 Task: Edit the notes section for the contact 'Sarthak Bansal' in Outlook and add the text 'improbable guy'.
Action: Mouse moved to (22, 88)
Screenshot: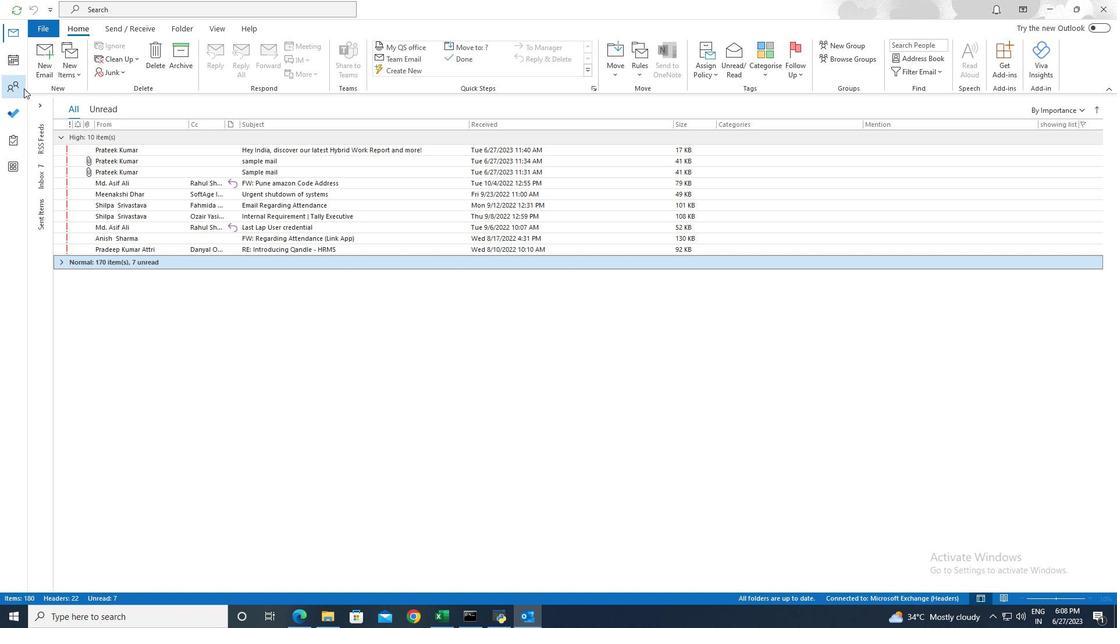 
Action: Mouse pressed left at (22, 88)
Screenshot: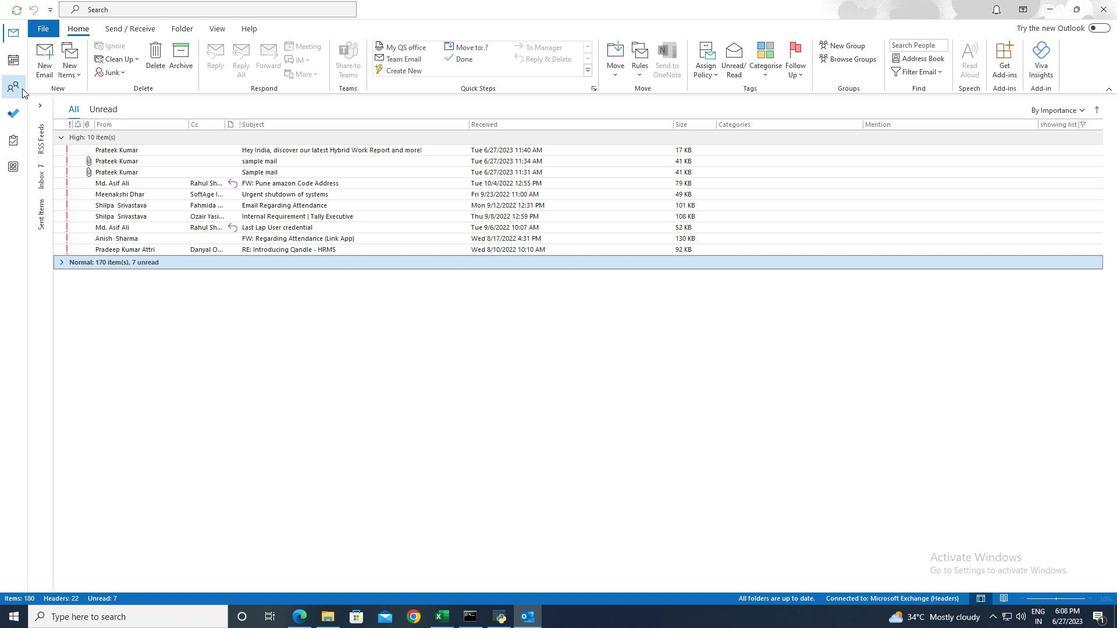 
Action: Mouse moved to (256, 8)
Screenshot: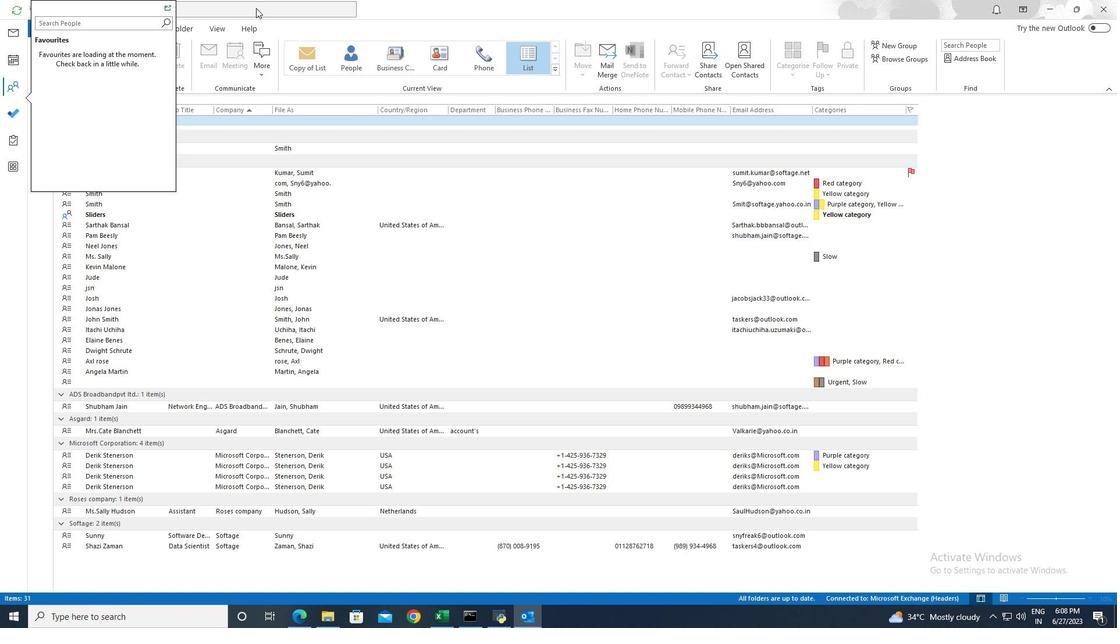 
Action: Mouse pressed left at (256, 8)
Screenshot: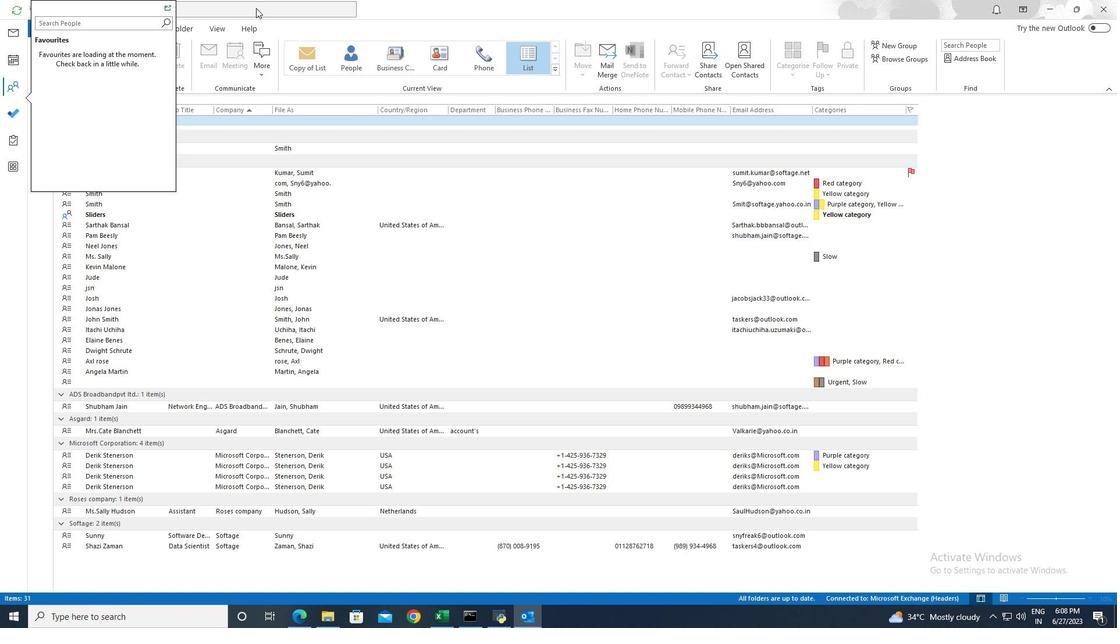 
Action: Mouse moved to (401, 9)
Screenshot: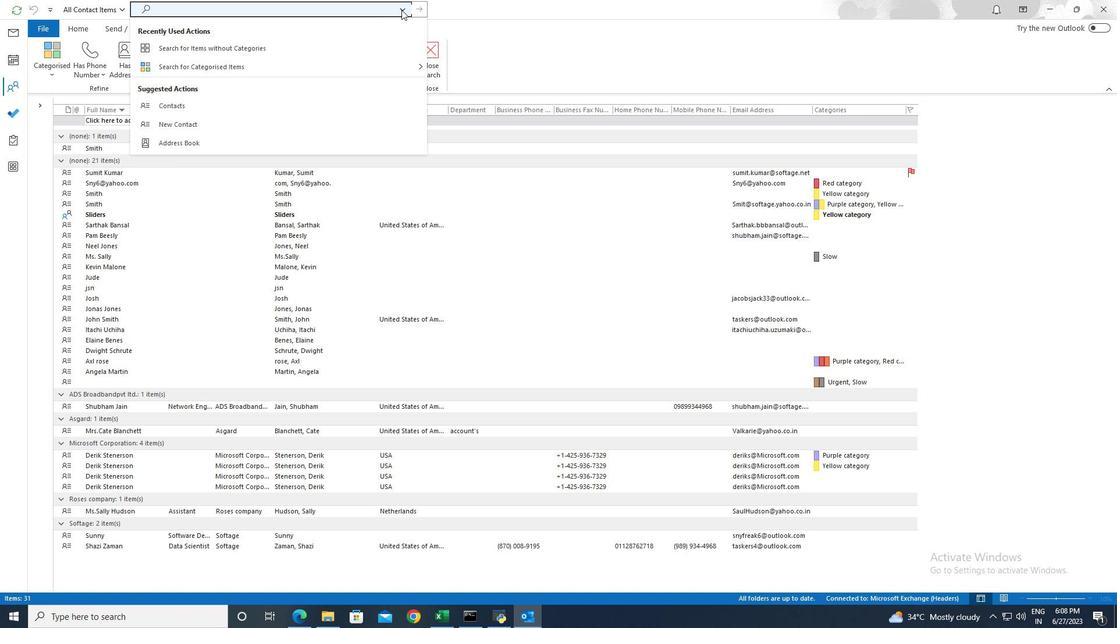 
Action: Mouse pressed left at (401, 9)
Screenshot: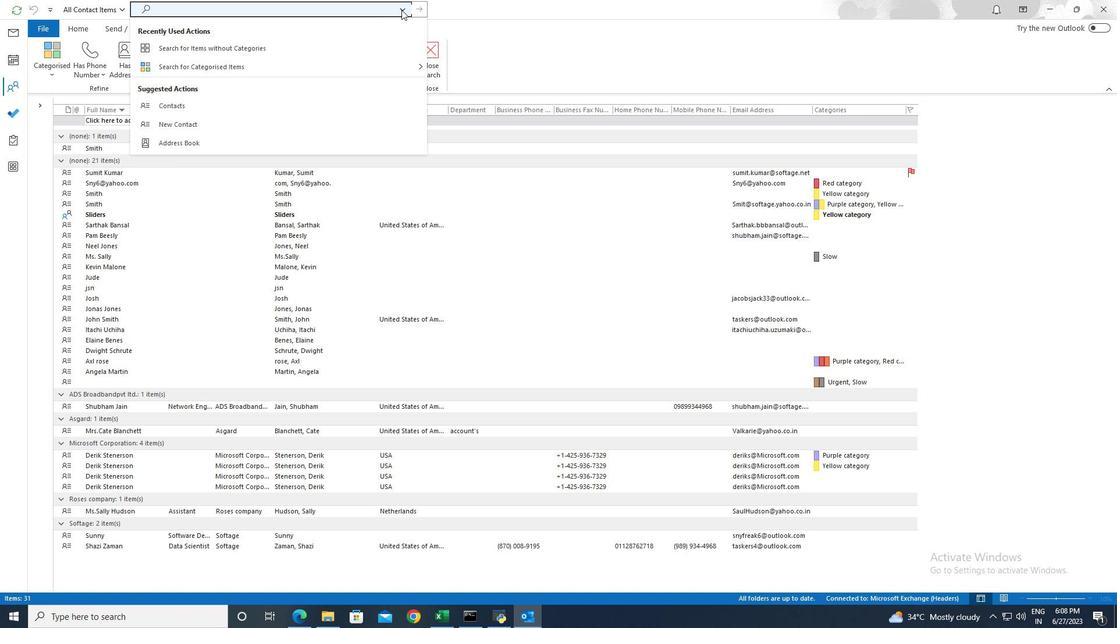
Action: Mouse moved to (192, 195)
Screenshot: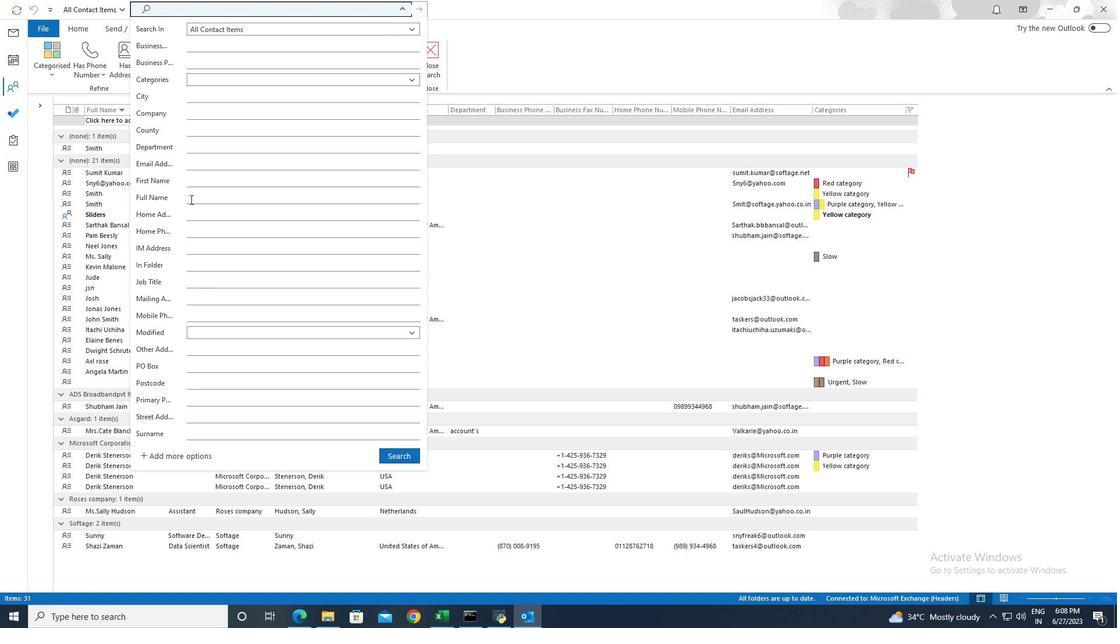 
Action: Mouse pressed left at (192, 195)
Screenshot: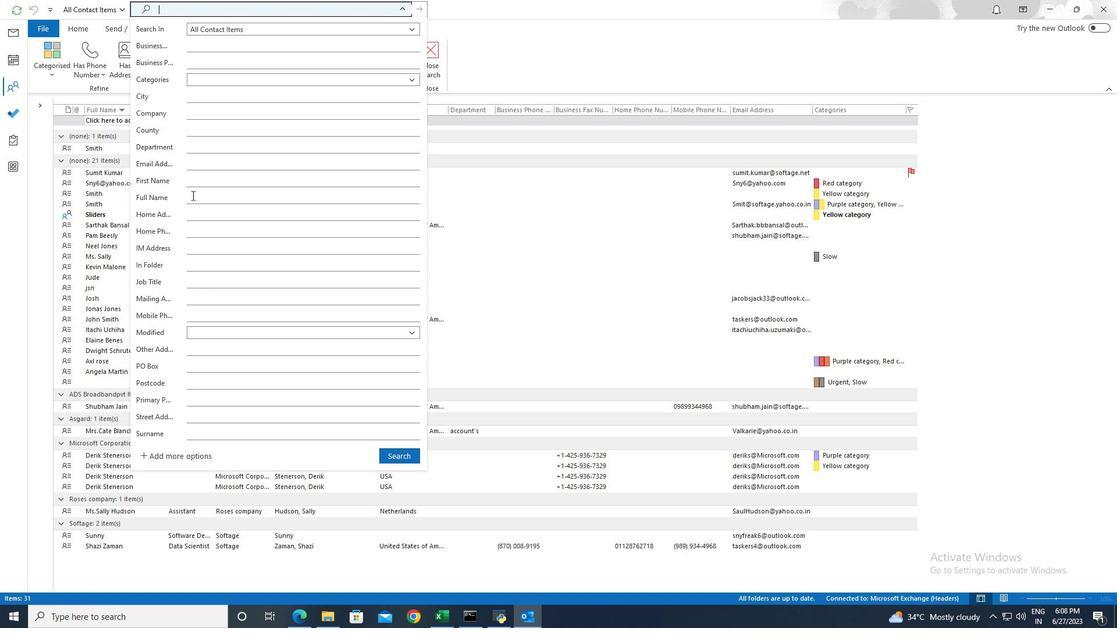 
Action: Key pressed <Key.shift>Sarthak<Key.space><Key.shift>Bansal
Screenshot: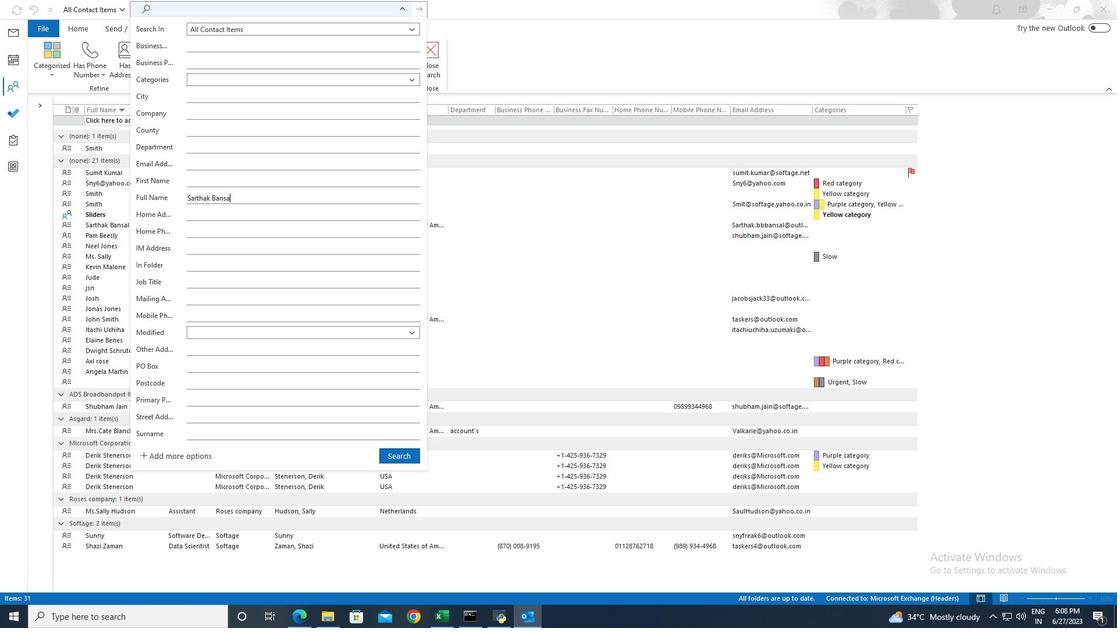 
Action: Mouse moved to (413, 454)
Screenshot: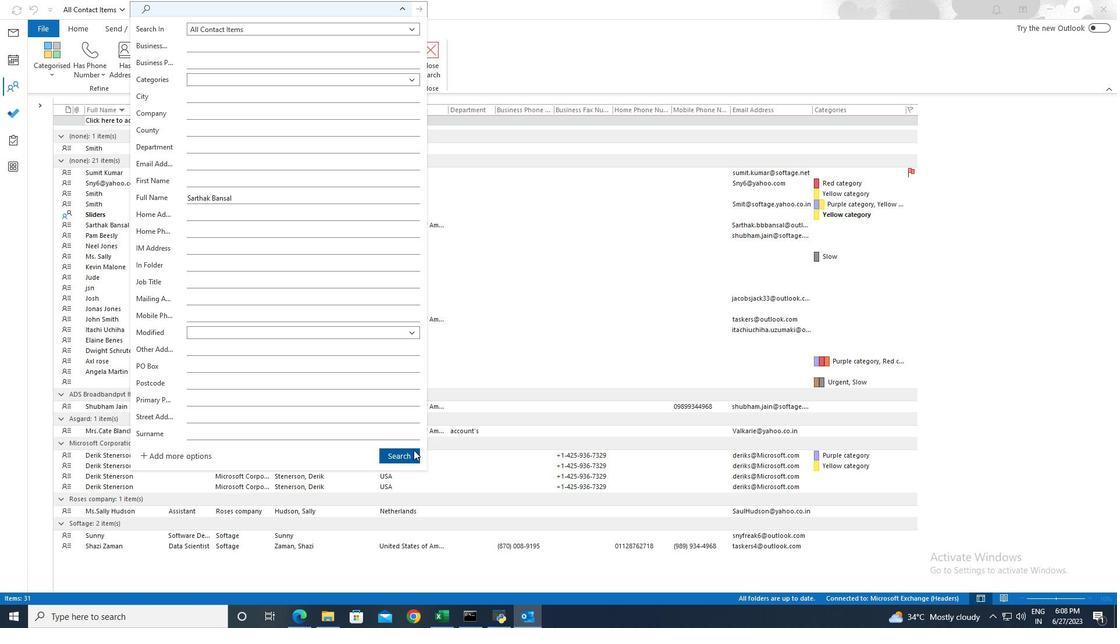 
Action: Mouse pressed left at (413, 454)
Screenshot: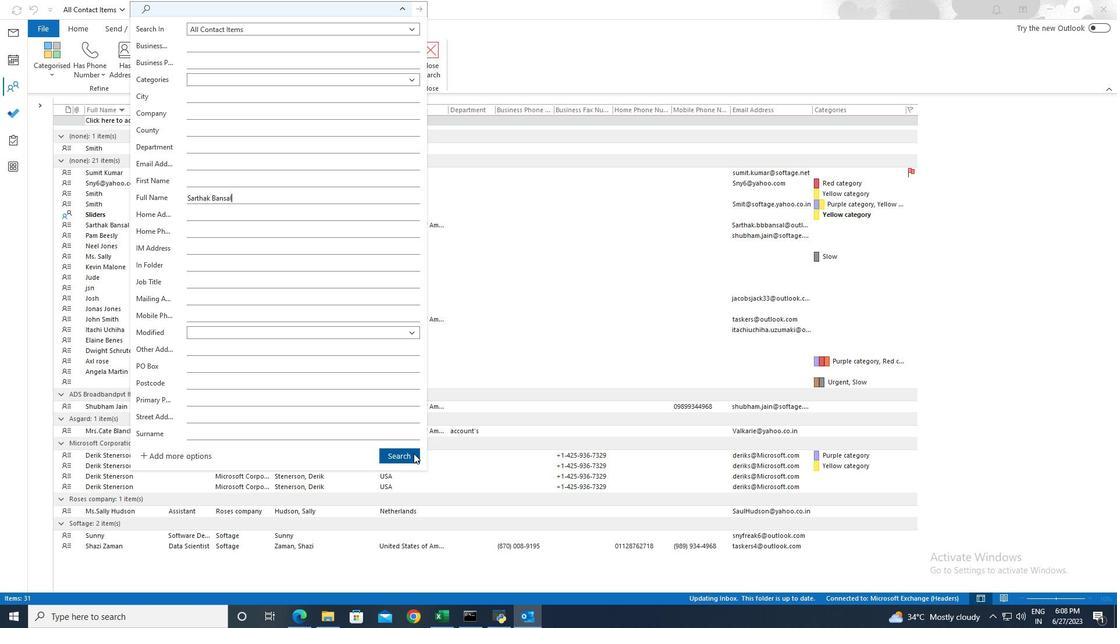 
Action: Mouse moved to (163, 129)
Screenshot: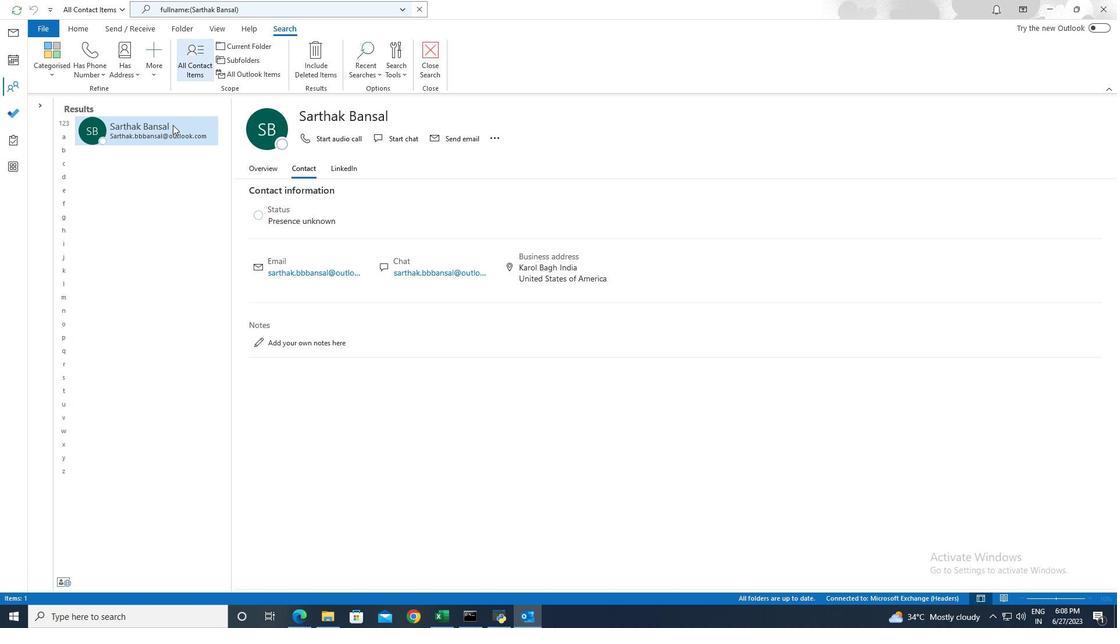 
Action: Mouse pressed left at (163, 129)
Screenshot: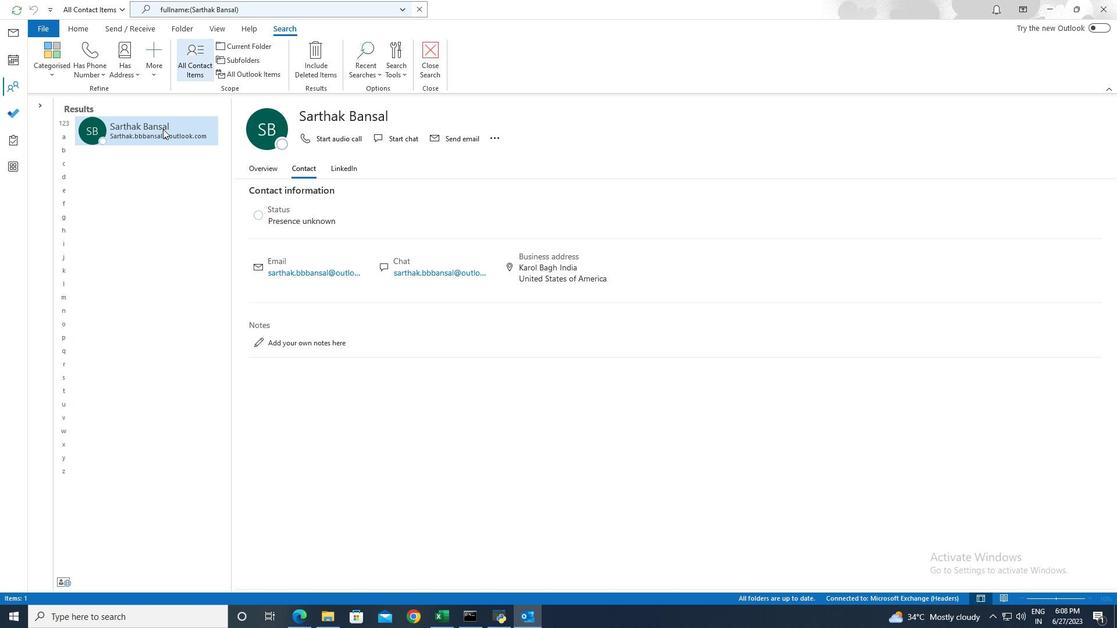 
Action: Mouse pressed left at (163, 129)
Screenshot: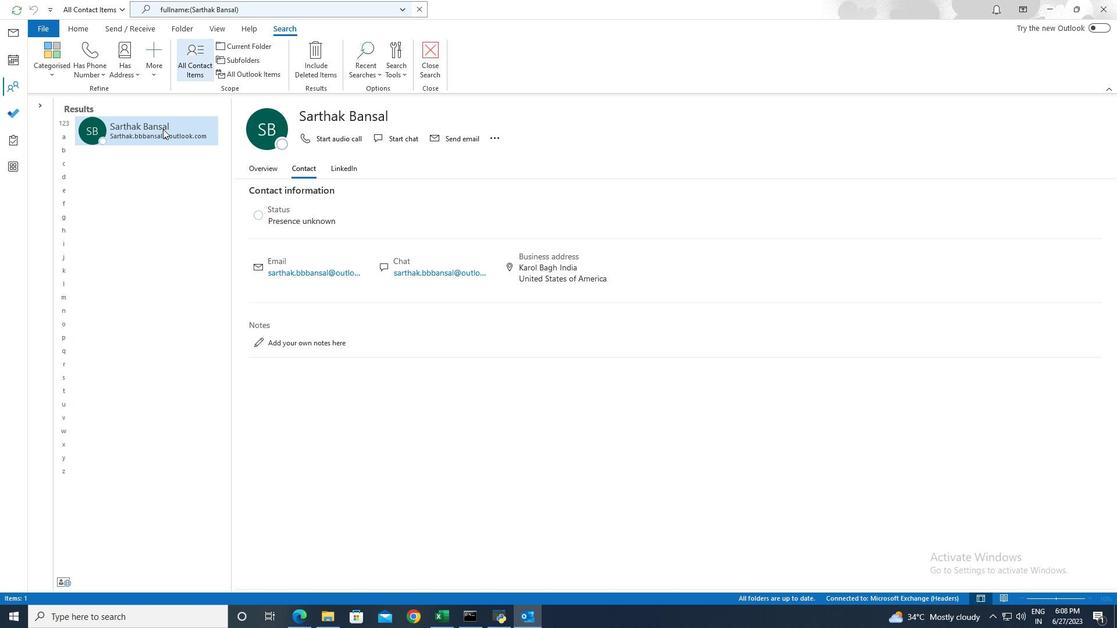 
Action: Mouse moved to (361, 291)
Screenshot: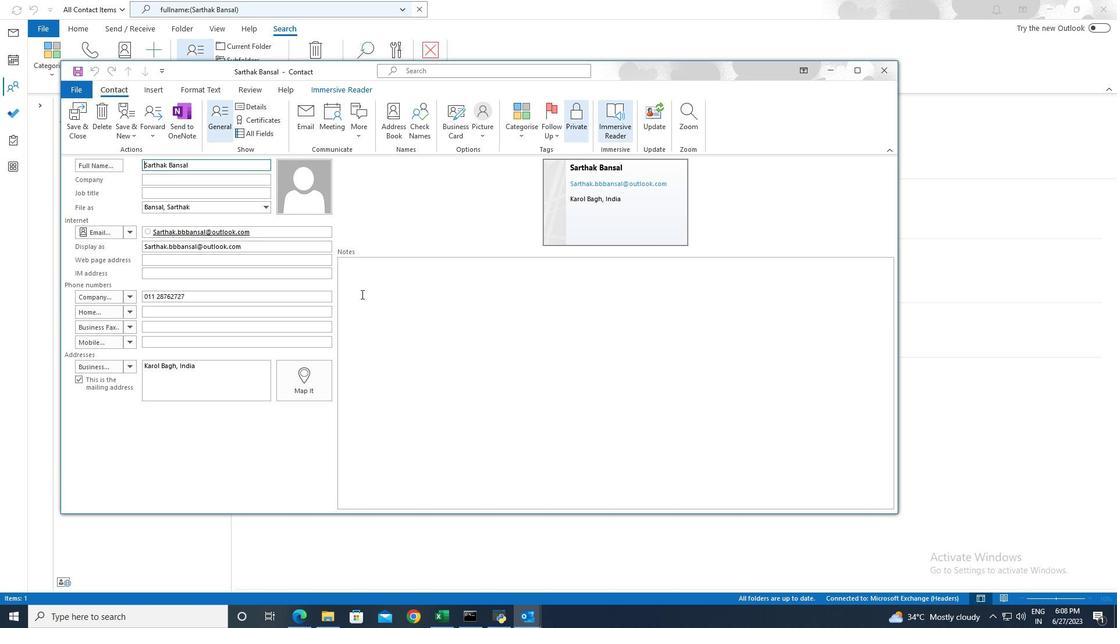 
Action: Mouse pressed left at (361, 291)
Screenshot: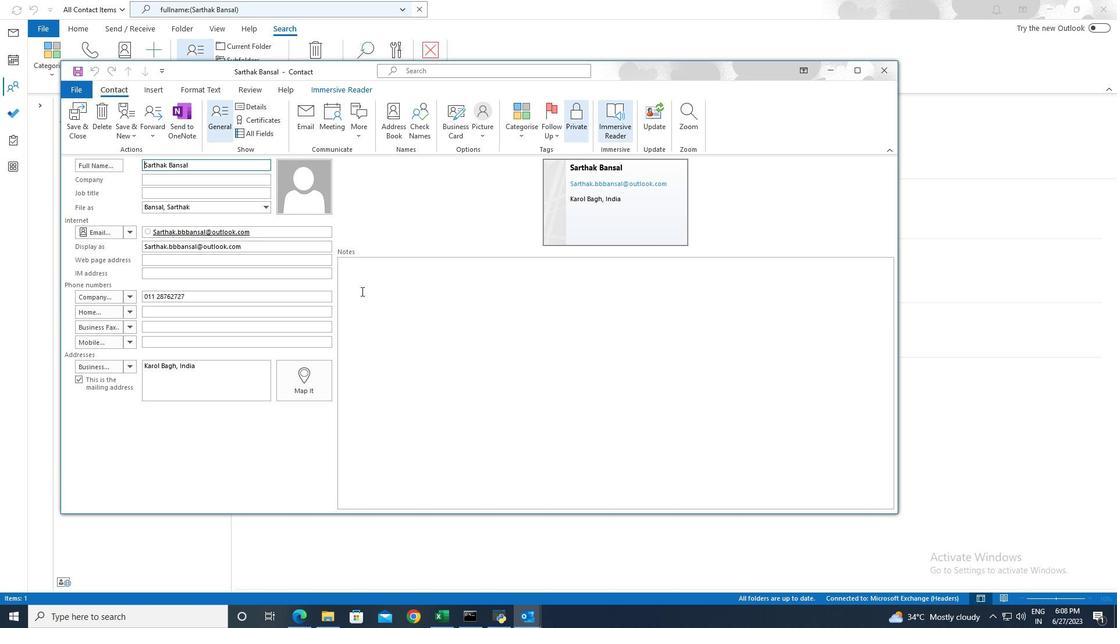 
Action: Key pressed improbable<Key.space>guy
Screenshot: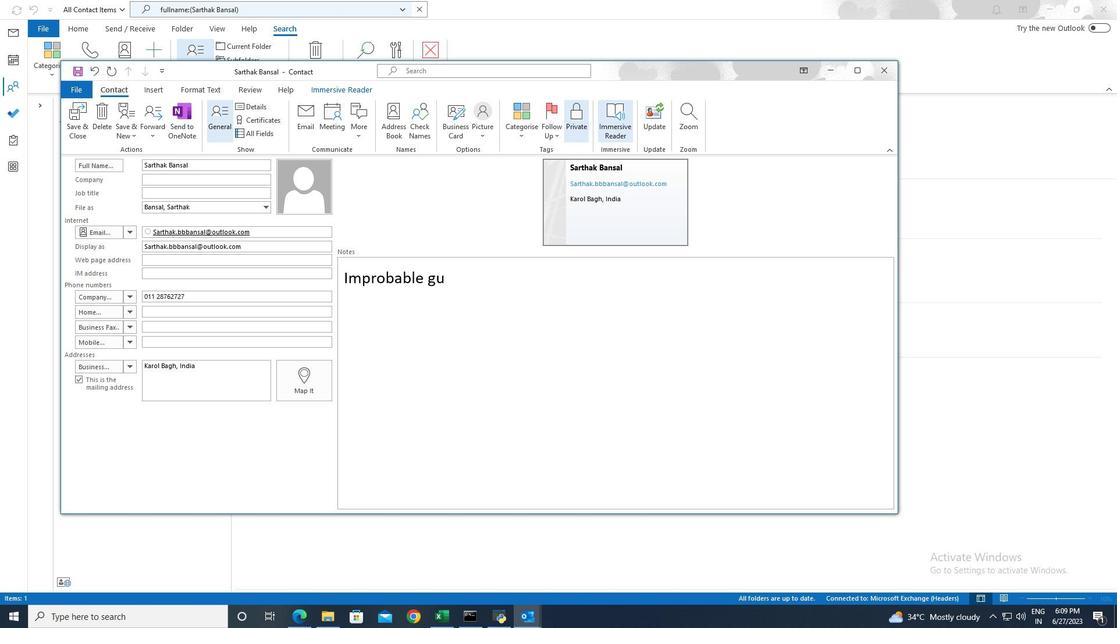 
Action: Mouse moved to (604, 128)
Screenshot: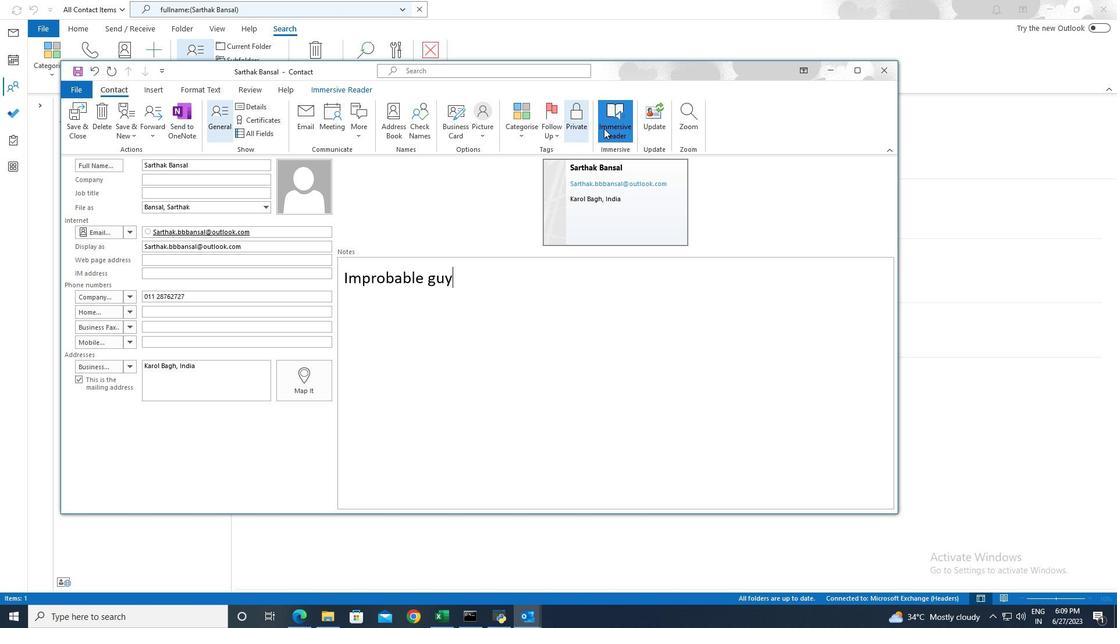 
Action: Mouse pressed left at (604, 128)
Screenshot: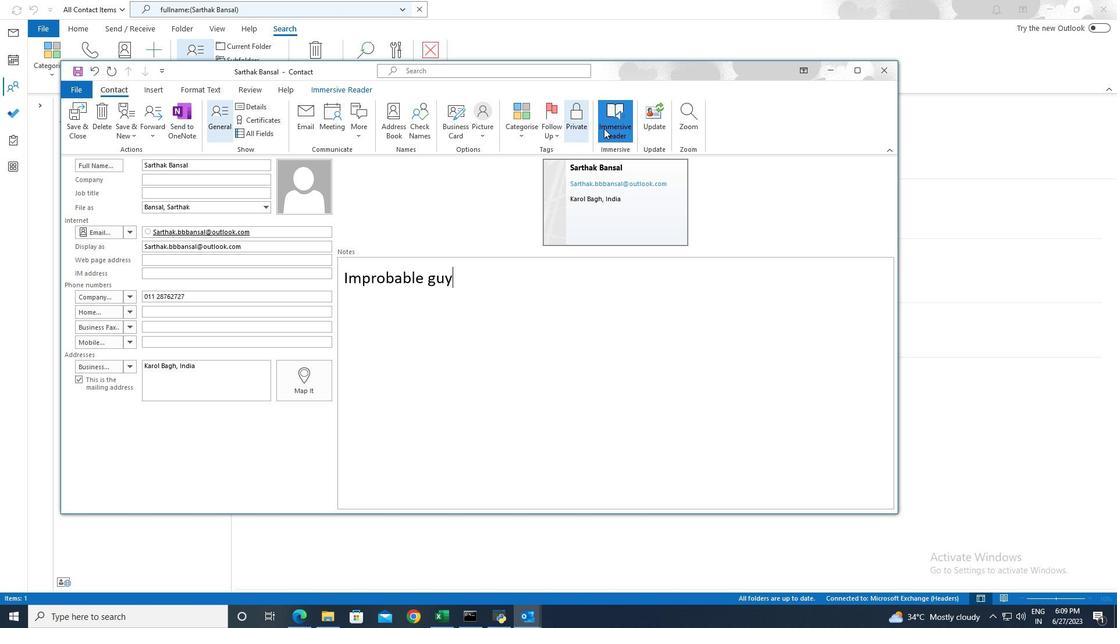 
Action: Mouse pressed left at (604, 128)
Screenshot: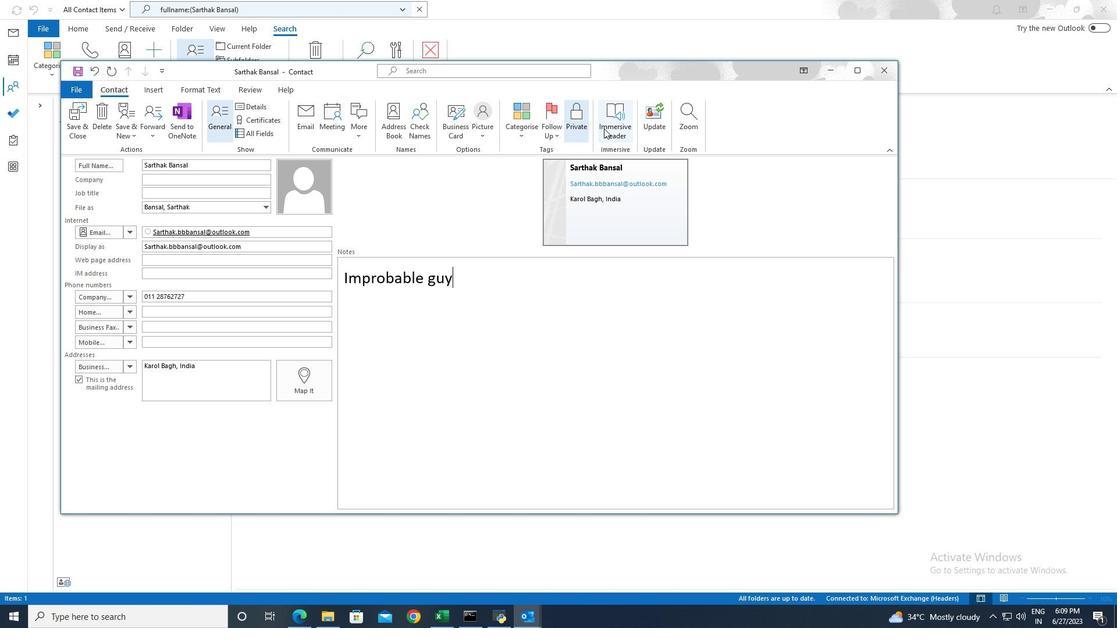 
Action: Mouse moved to (215, 127)
Screenshot: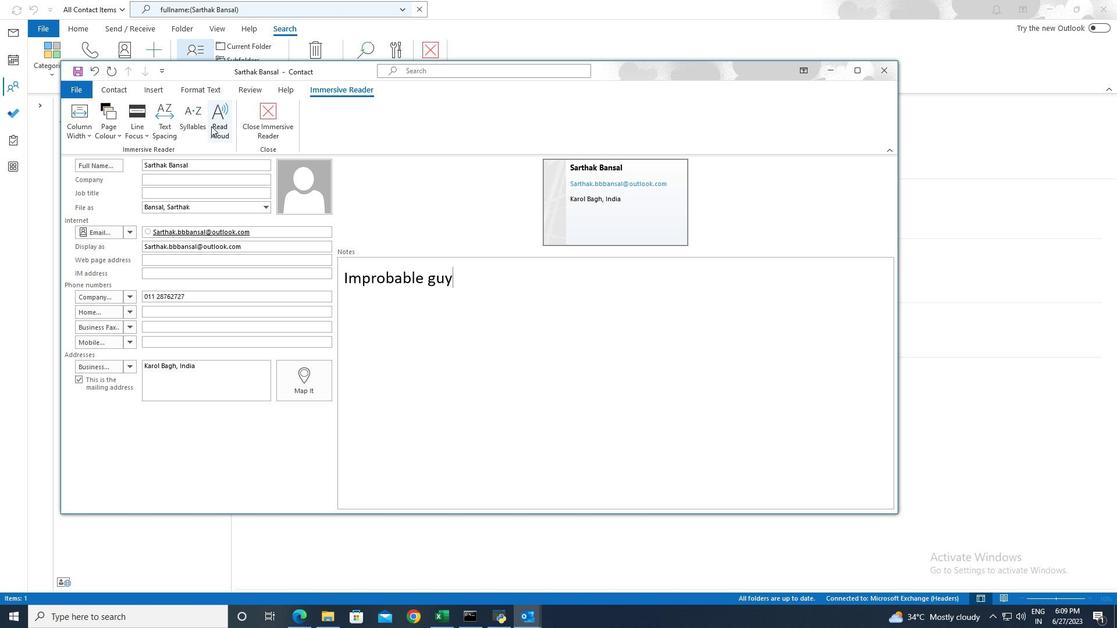 
Action: Mouse pressed left at (215, 127)
Screenshot: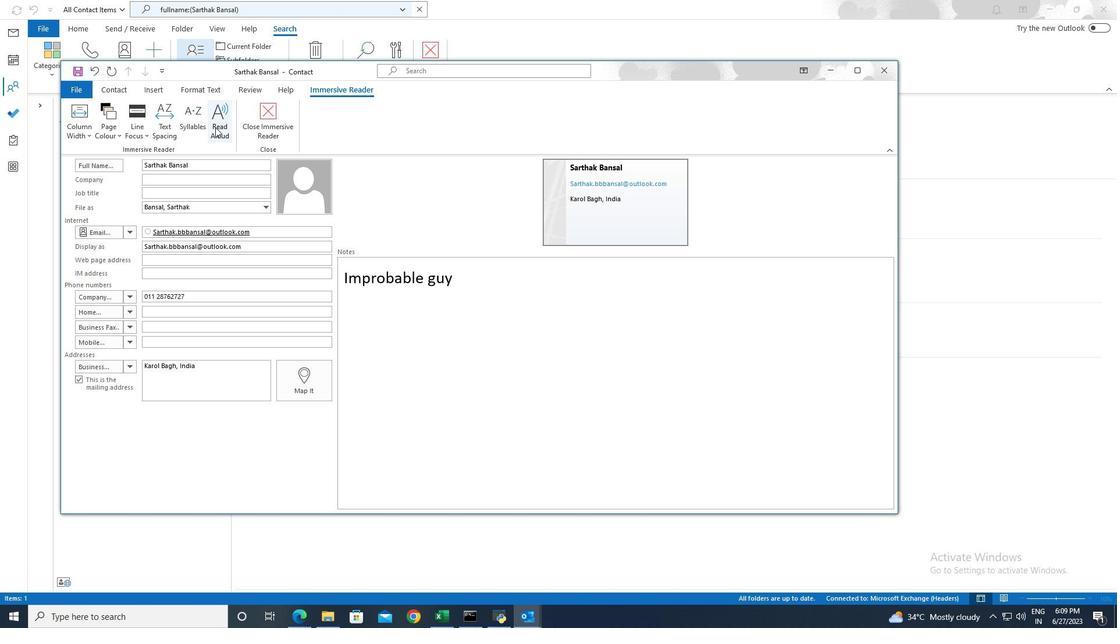 
Action: Mouse moved to (122, 93)
Screenshot: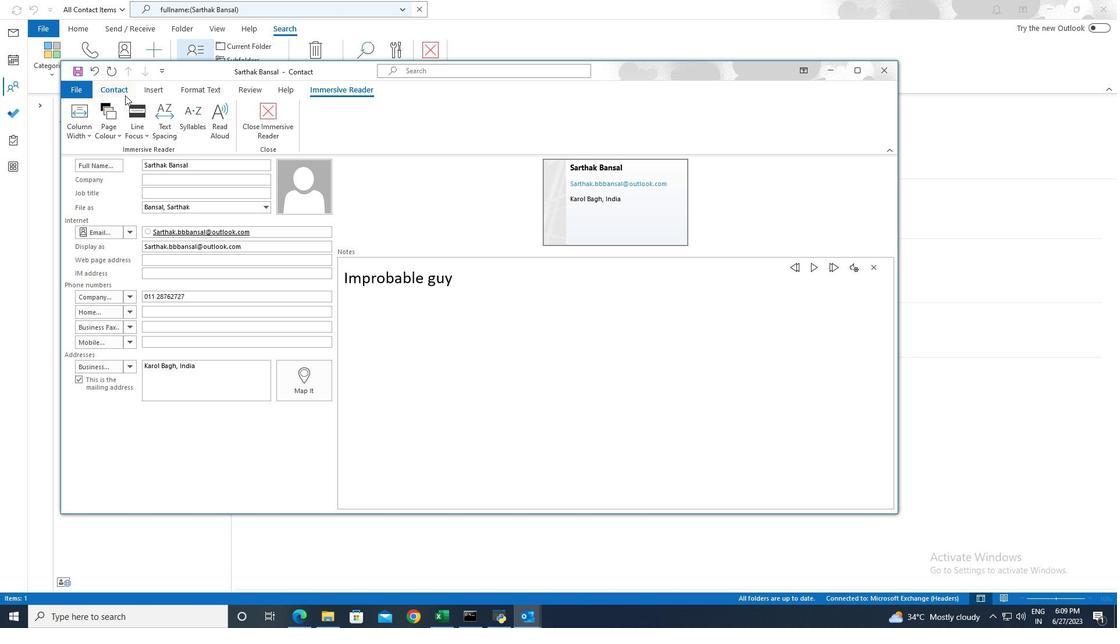 
Action: Mouse pressed left at (122, 93)
Screenshot: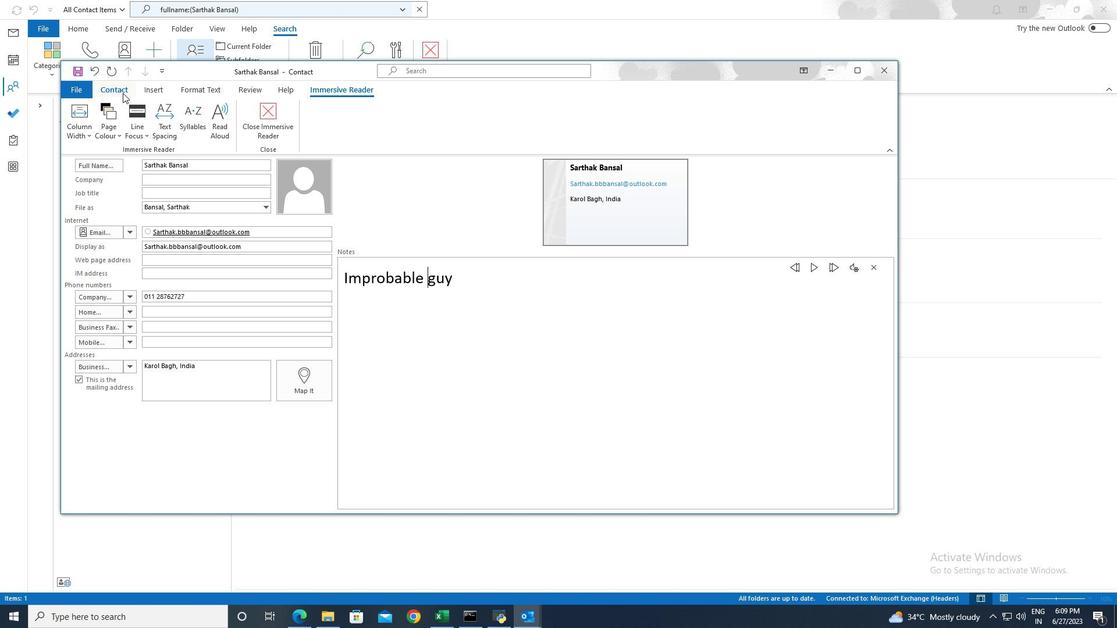 
Action: Mouse moved to (84, 115)
Screenshot: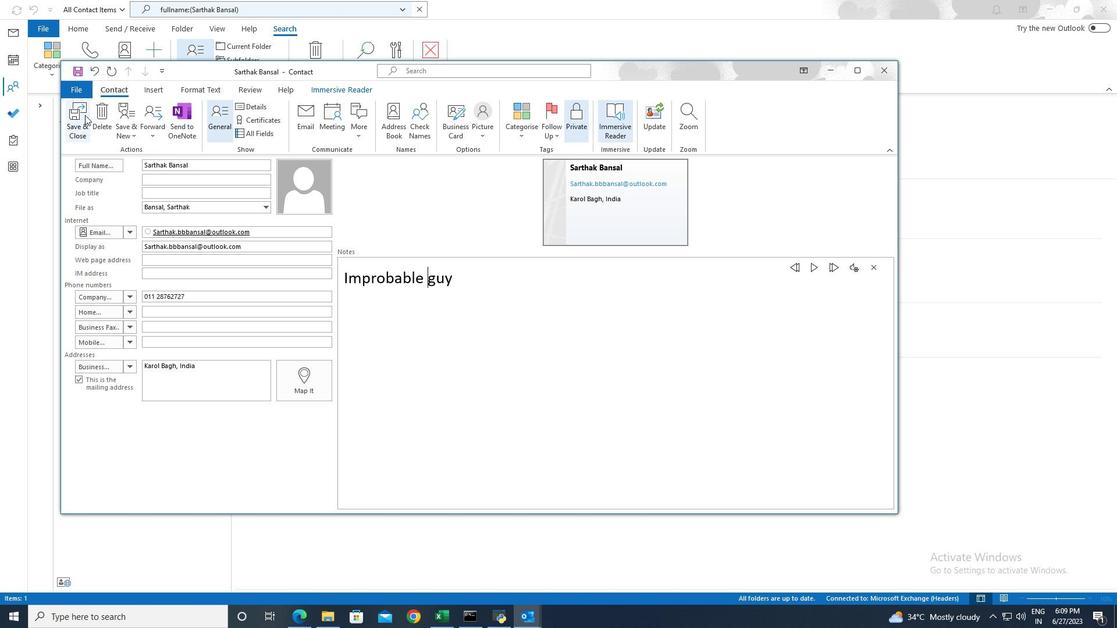 
Action: Mouse pressed left at (84, 115)
Screenshot: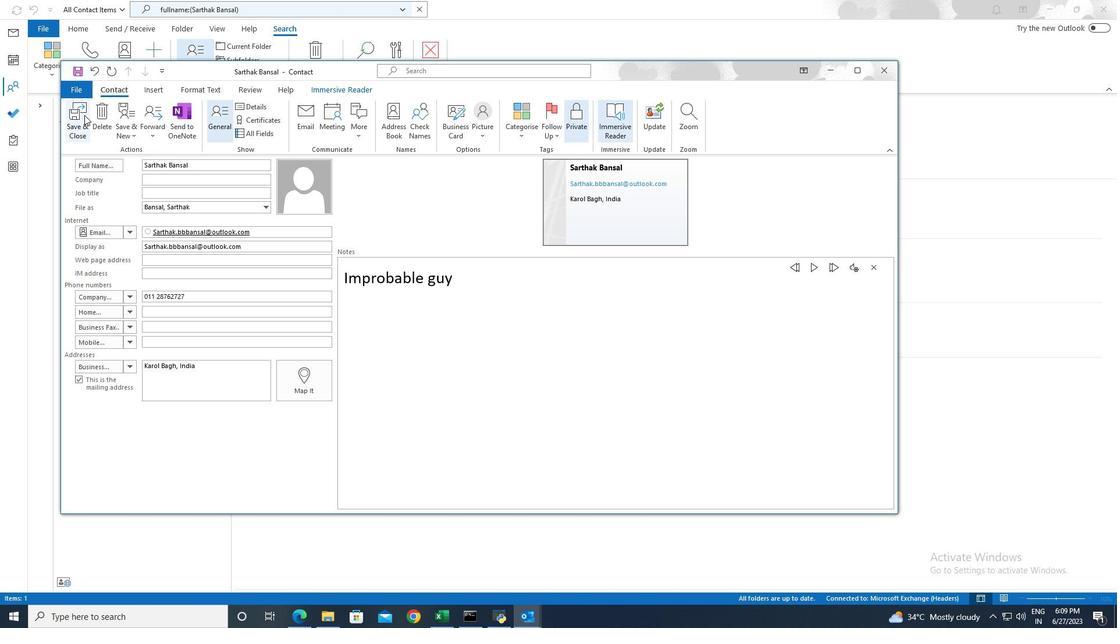 
